 Task: Add Description DS0047 to Card Card0047 in Board Board0042 in Workspace Development in Trello
Action: Mouse moved to (475, 58)
Screenshot: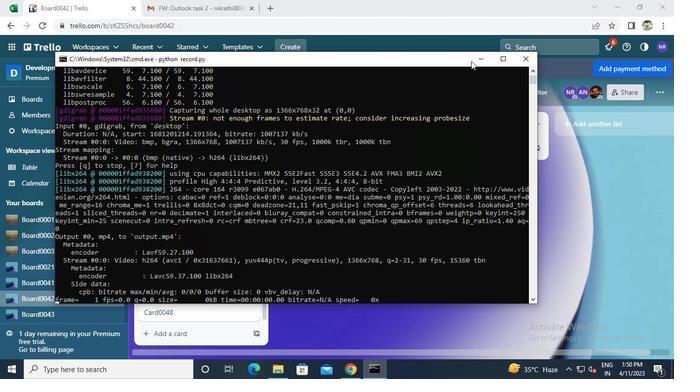 
Action: Mouse pressed left at (475, 58)
Screenshot: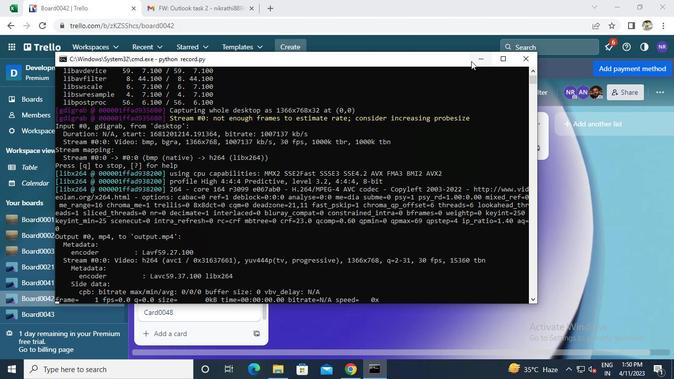 
Action: Mouse moved to (167, 278)
Screenshot: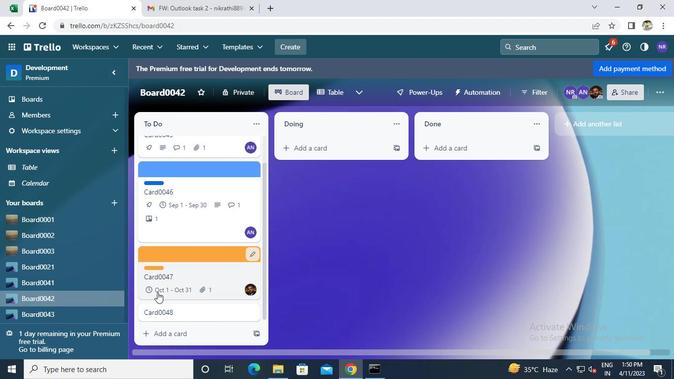 
Action: Mouse pressed left at (167, 278)
Screenshot: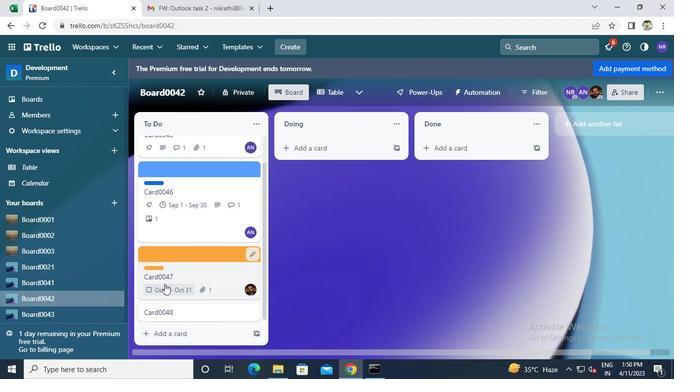 
Action: Mouse moved to (197, 276)
Screenshot: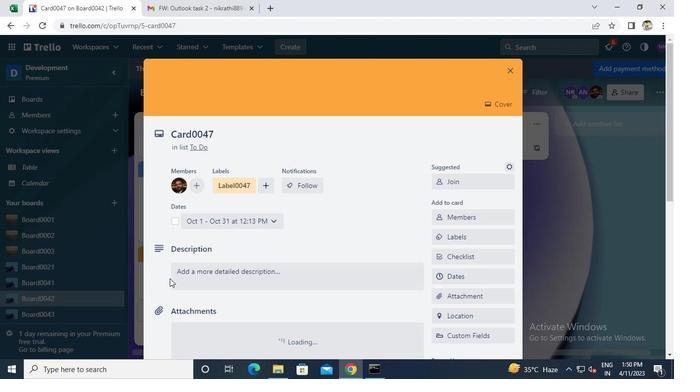 
Action: Mouse pressed left at (197, 276)
Screenshot: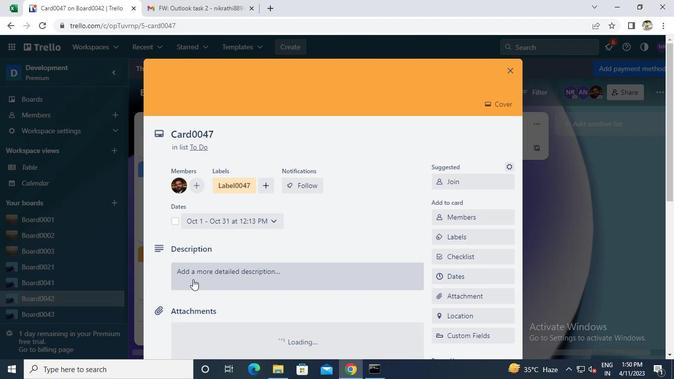
Action: Mouse moved to (197, 275)
Screenshot: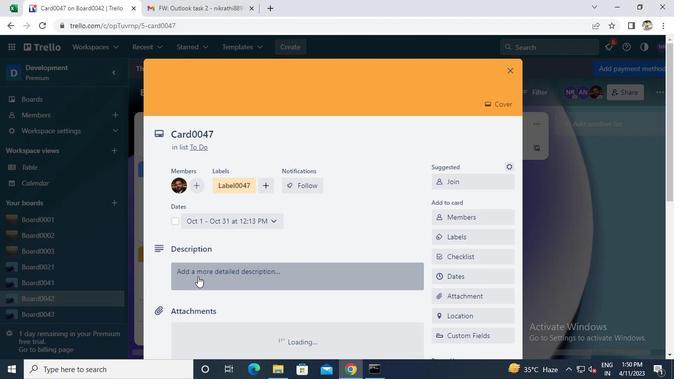 
Action: Keyboard Key.caps_lock
Screenshot: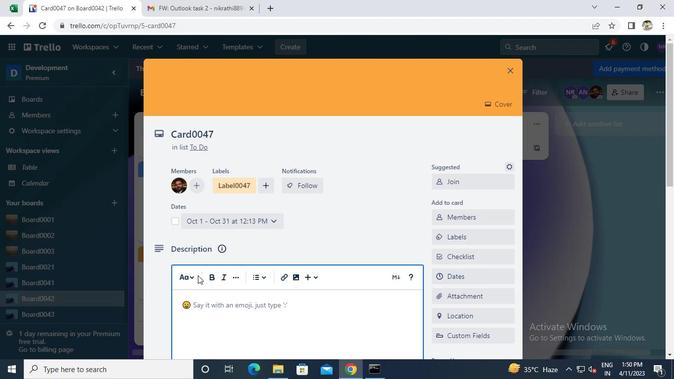 
Action: Keyboard d
Screenshot: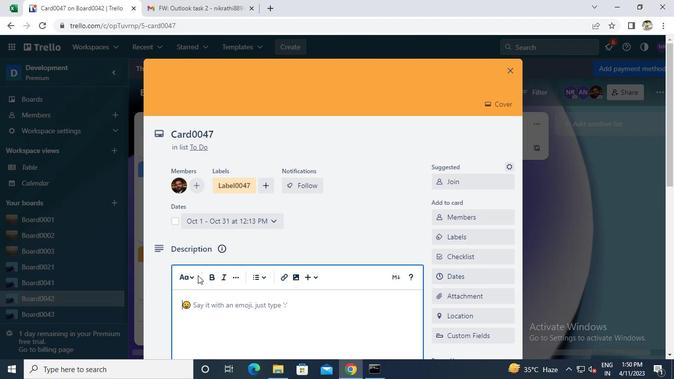 
Action: Keyboard s
Screenshot: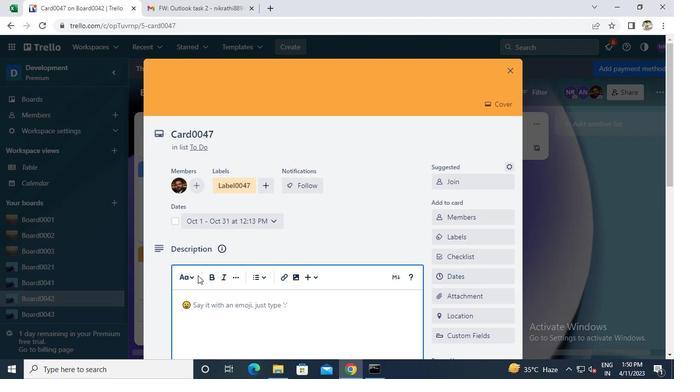 
Action: Keyboard 0
Screenshot: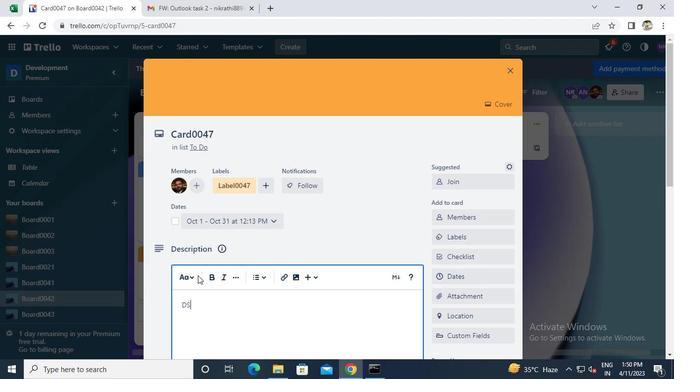 
Action: Keyboard 0
Screenshot: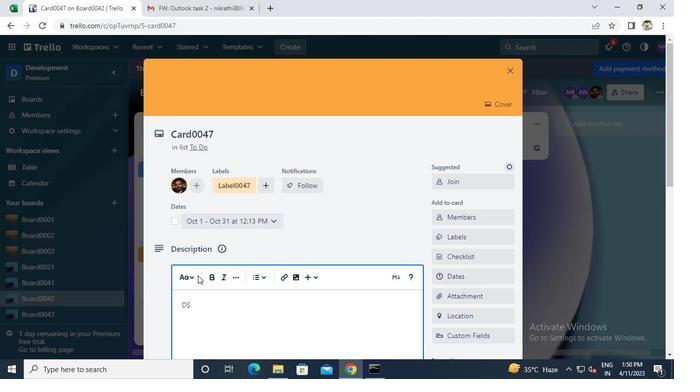 
Action: Keyboard 4
Screenshot: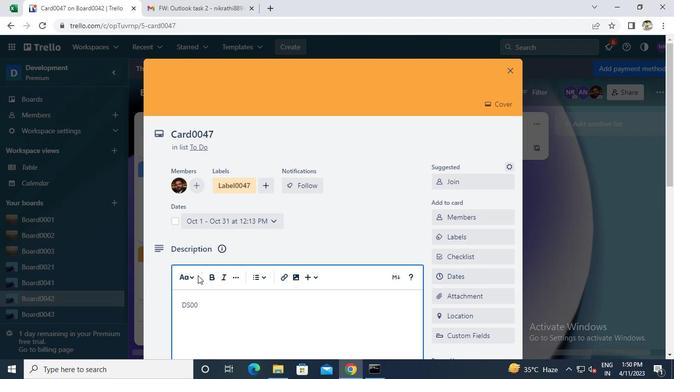 
Action: Keyboard 7
Screenshot: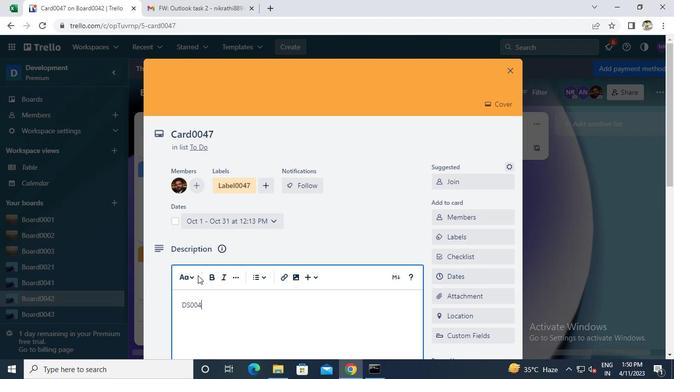 
Action: Mouse moved to (179, 270)
Screenshot: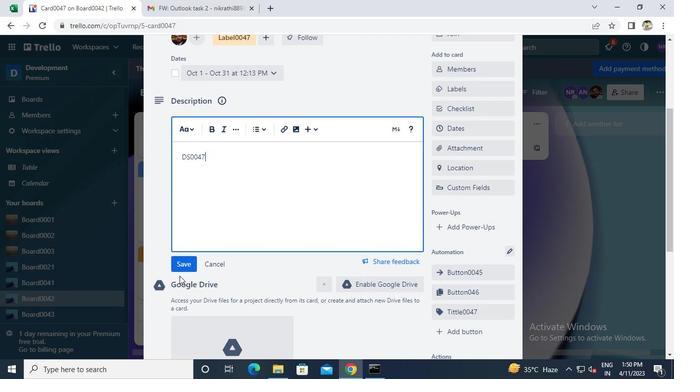 
Action: Mouse pressed left at (179, 270)
Screenshot: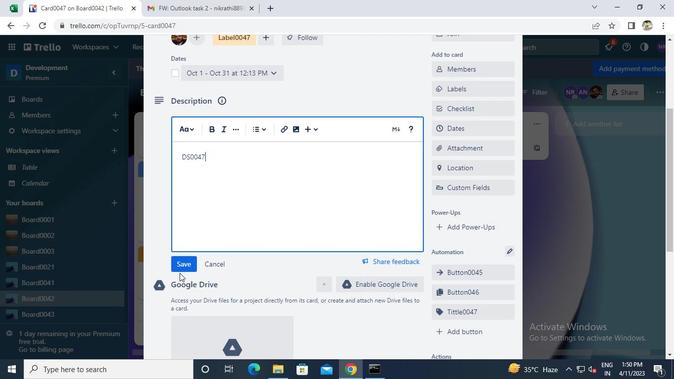 
Action: Mouse moved to (382, 367)
Screenshot: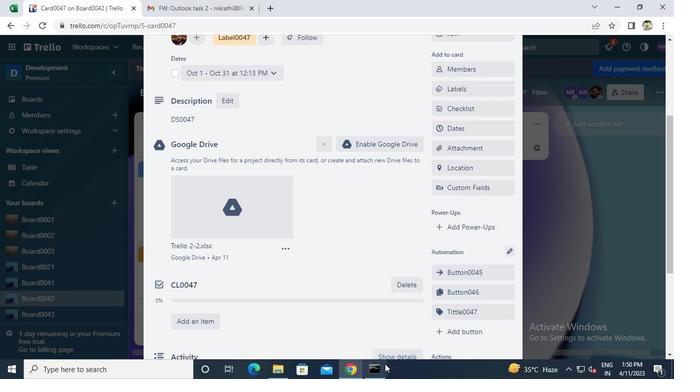 
Action: Mouse pressed left at (382, 367)
Screenshot: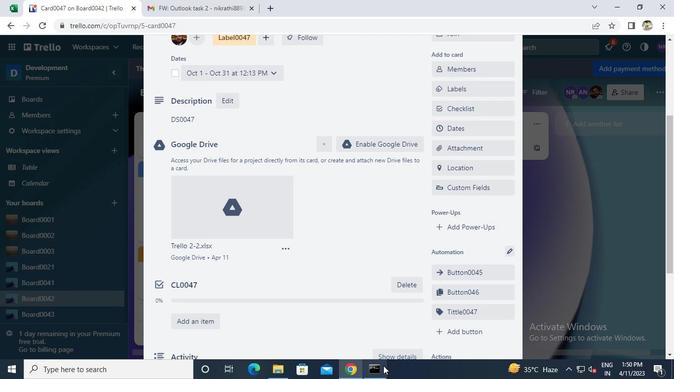 
Action: Mouse moved to (527, 61)
Screenshot: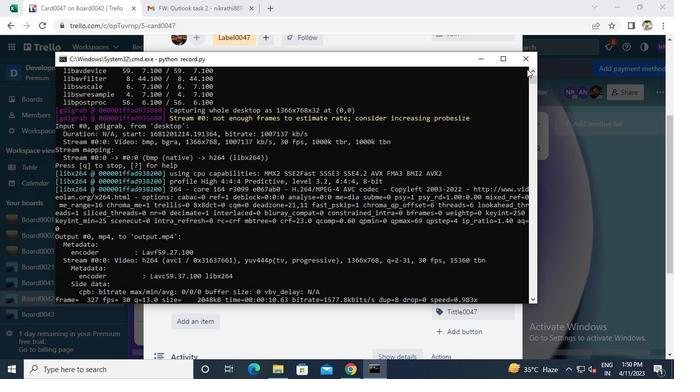 
Action: Mouse pressed left at (527, 61)
Screenshot: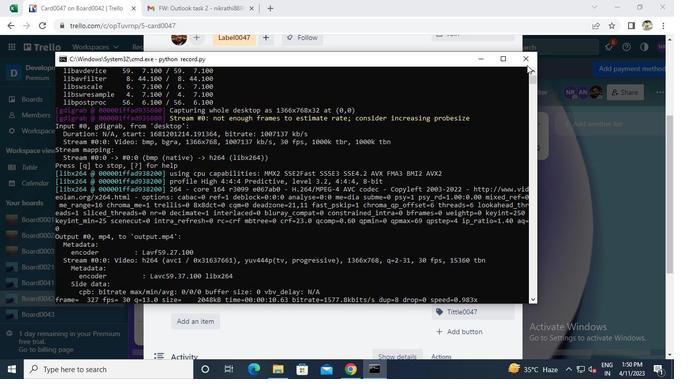 
